 Task: Create List Milestones in Board Email Marketing to Workspace E-commerce. Create List Meetings in Board Newsletter Marketing to Workspace E-commerce. Create List Documentation in Board Market Segmentation and Targeting Planning to Workspace E-commerce
Action: Mouse moved to (95, 314)
Screenshot: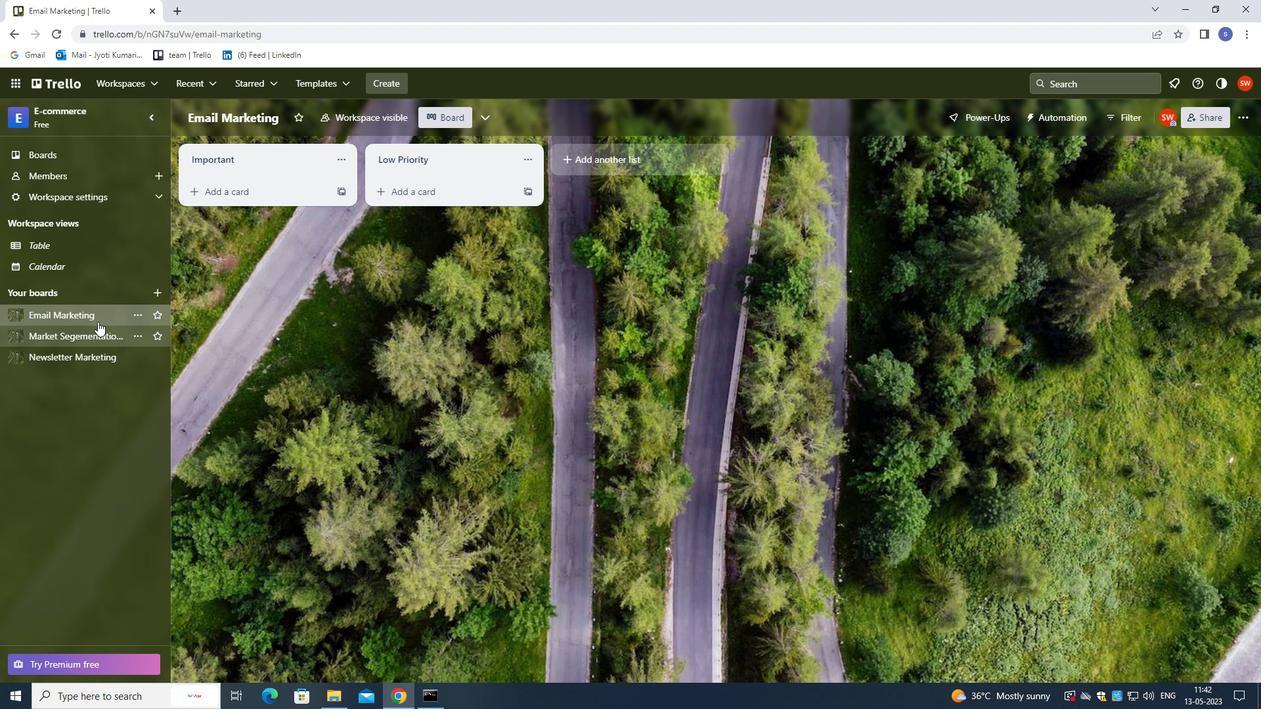 
Action: Mouse pressed left at (95, 314)
Screenshot: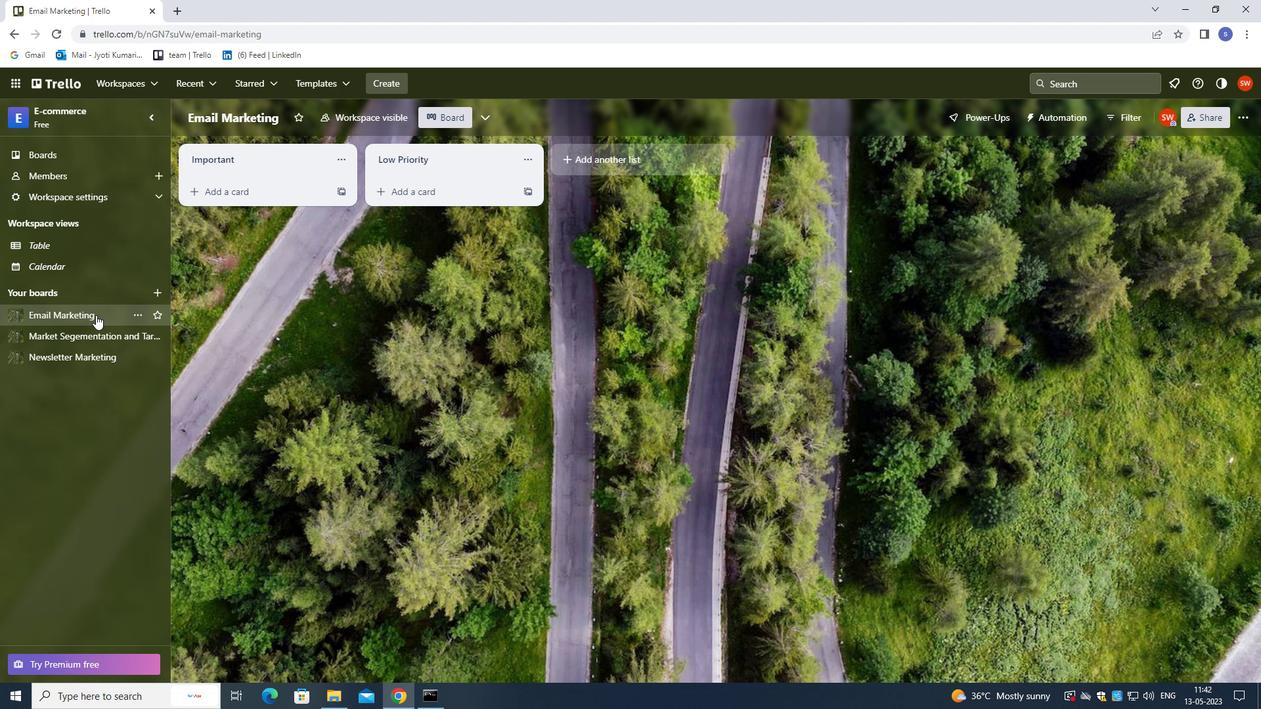 
Action: Mouse moved to (600, 151)
Screenshot: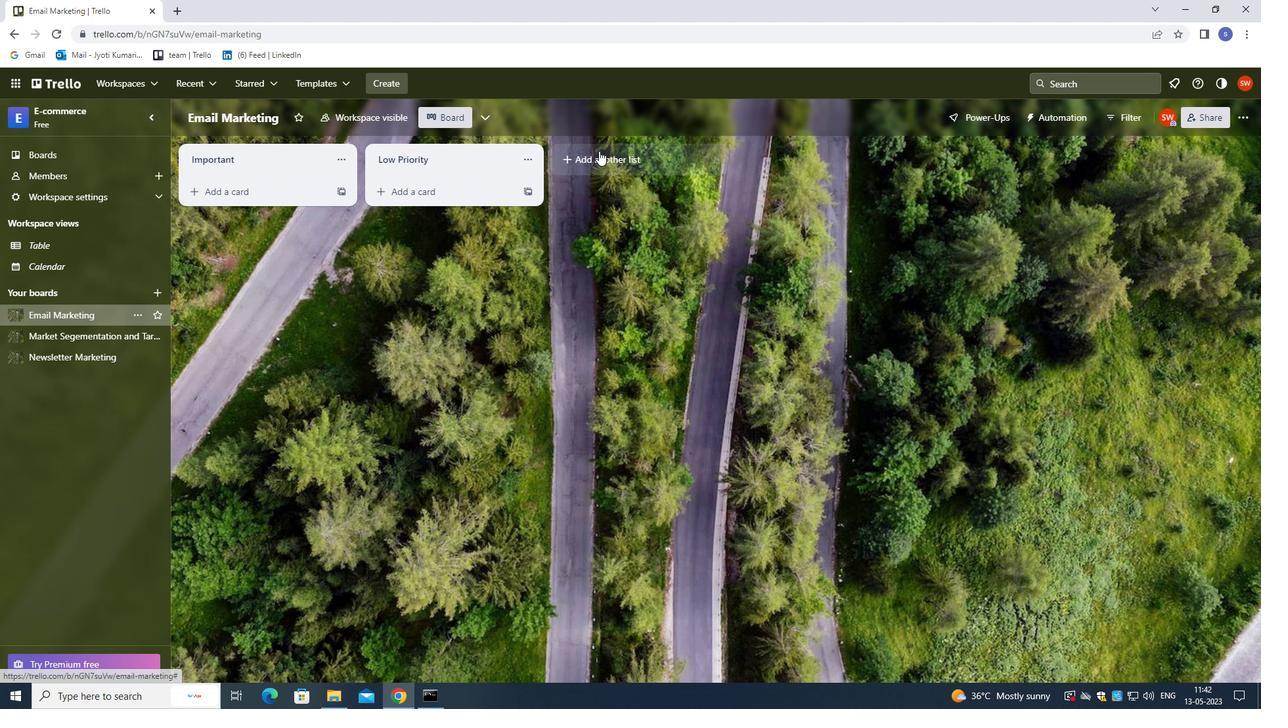 
Action: Mouse pressed left at (600, 151)
Screenshot: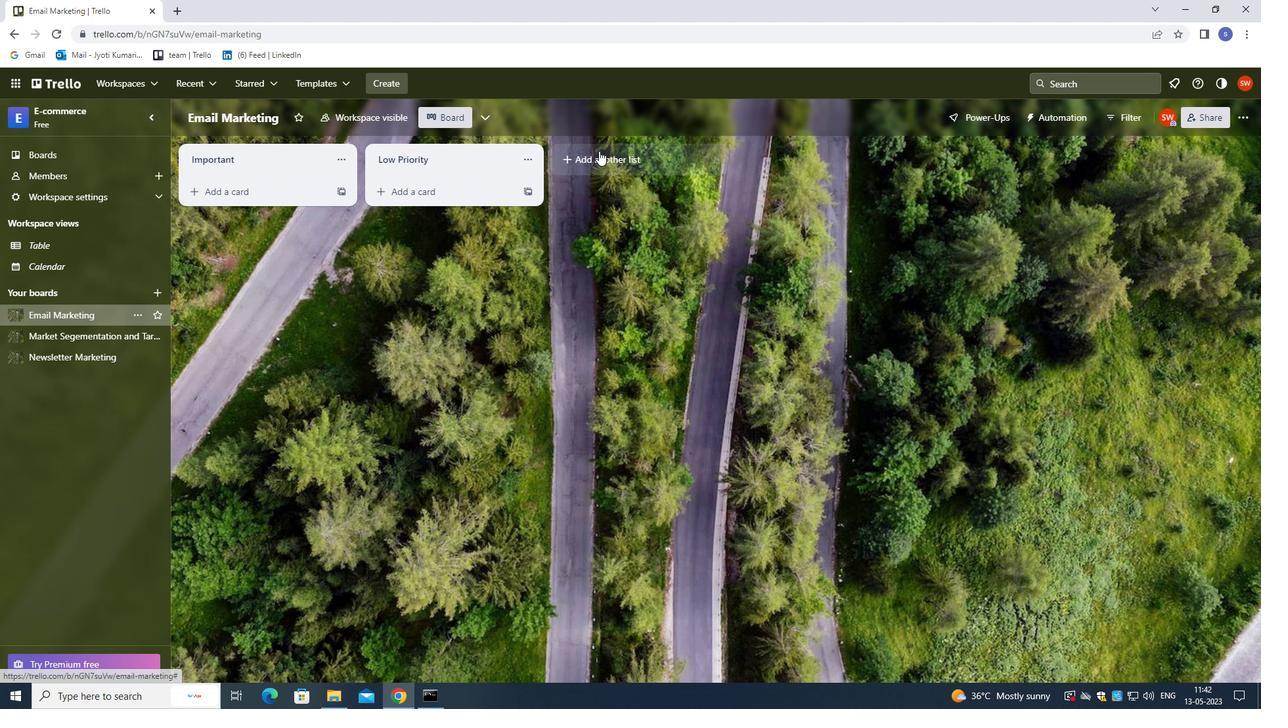 
Action: Mouse moved to (638, 358)
Screenshot: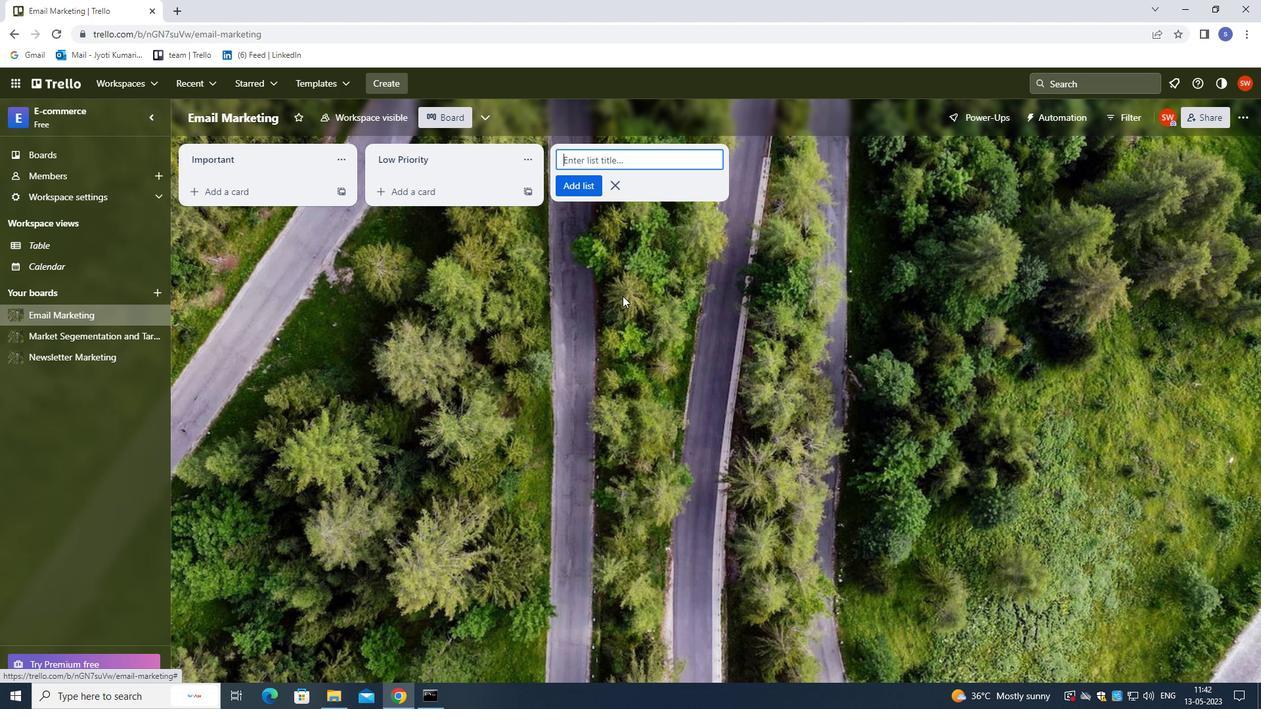 
Action: Key pressed <Key.shift>MILESTONE<Key.enter>
Screenshot: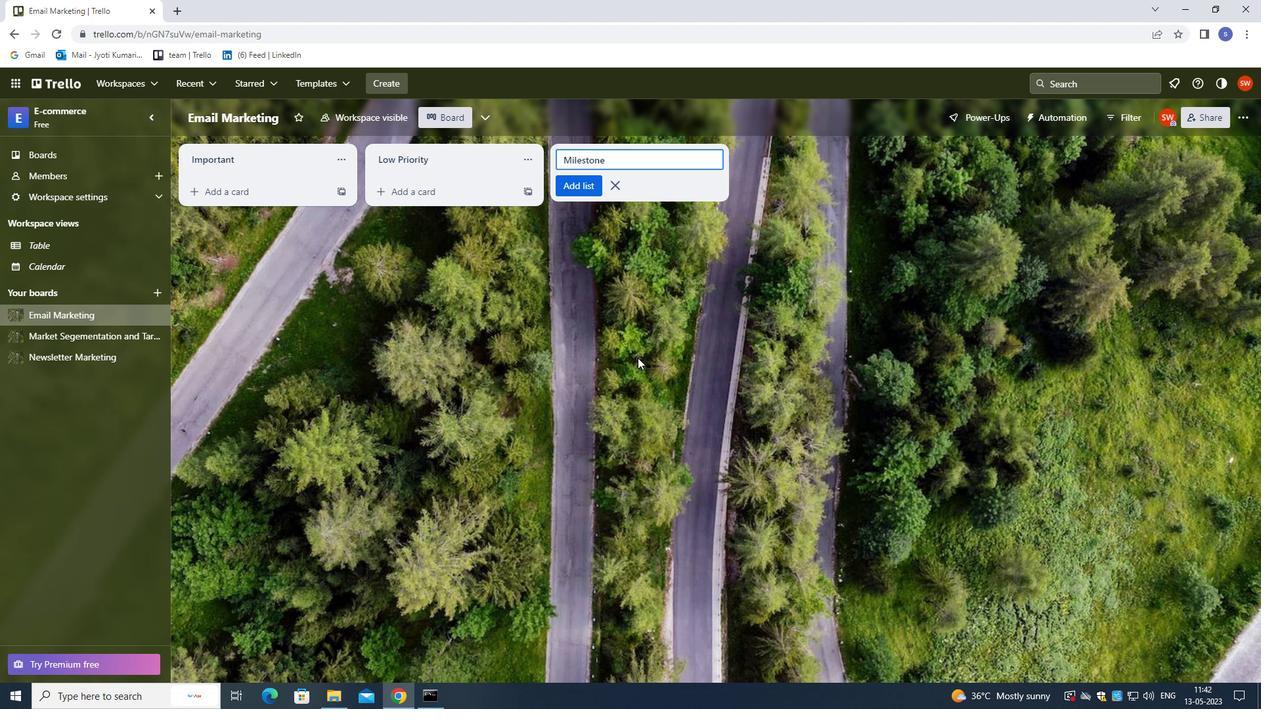 
Action: Mouse moved to (87, 354)
Screenshot: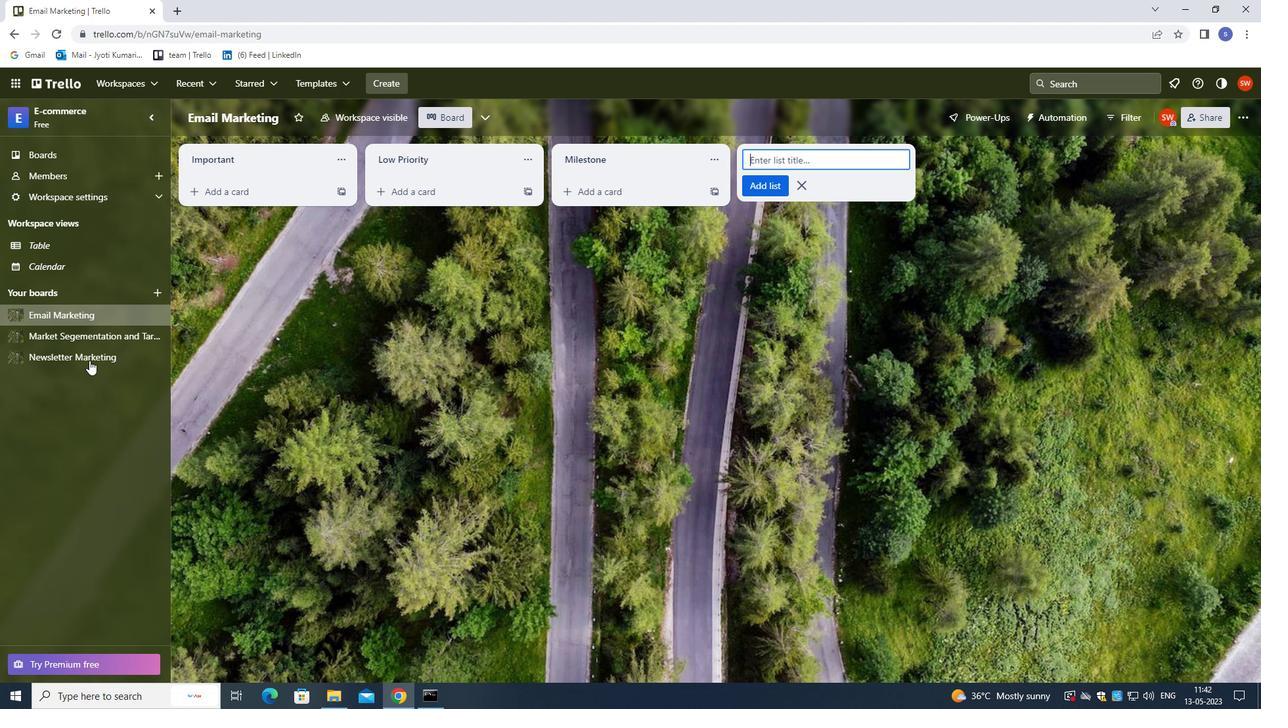 
Action: Mouse pressed left at (87, 354)
Screenshot: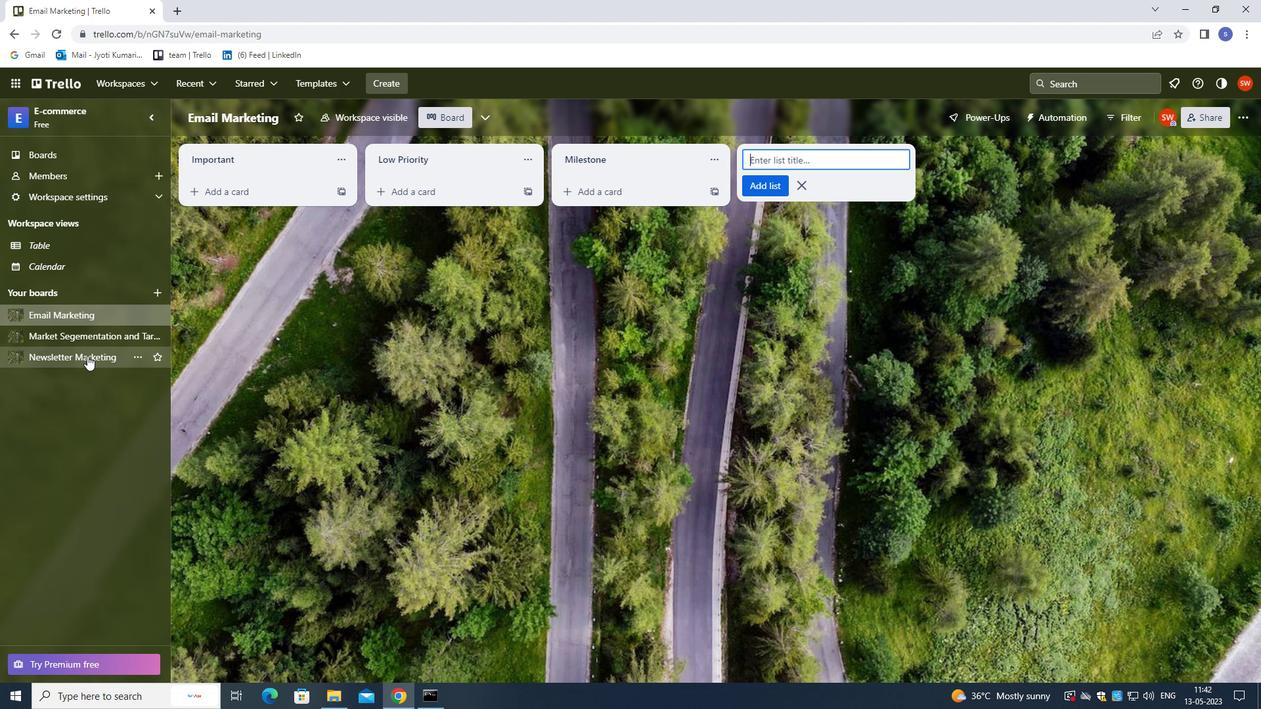 
Action: Mouse moved to (638, 171)
Screenshot: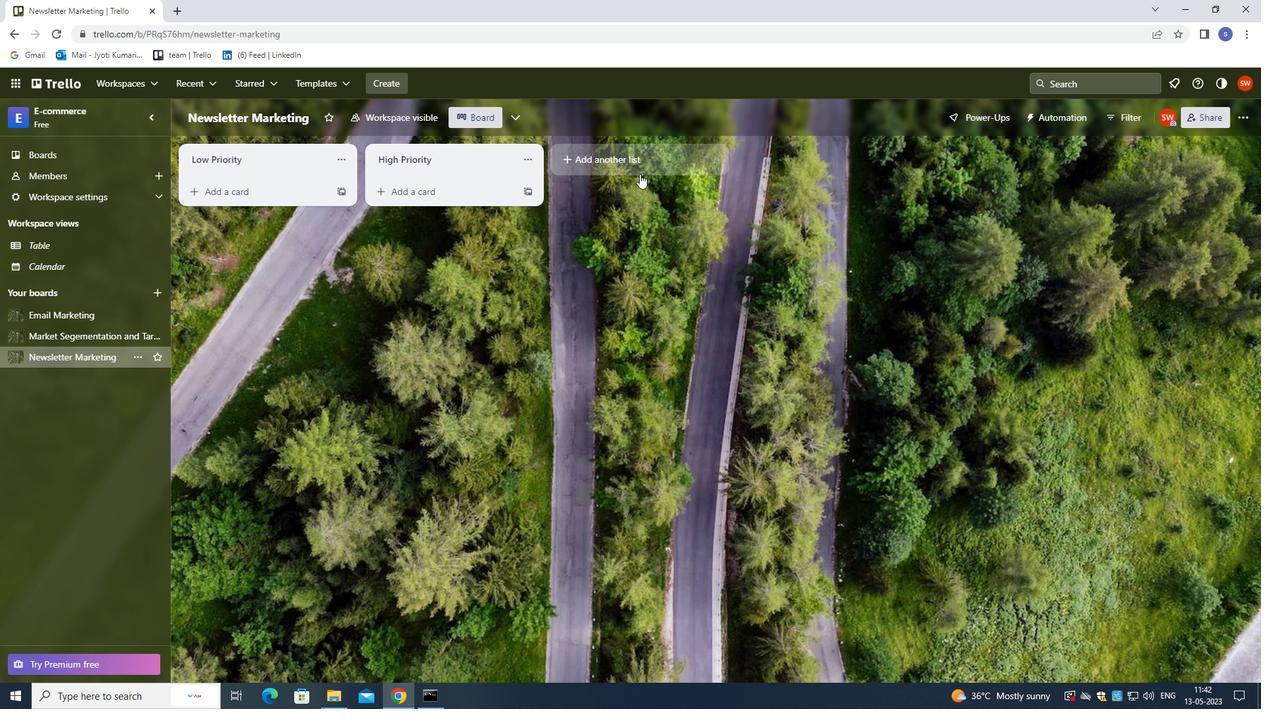
Action: Mouse pressed left at (638, 171)
Screenshot: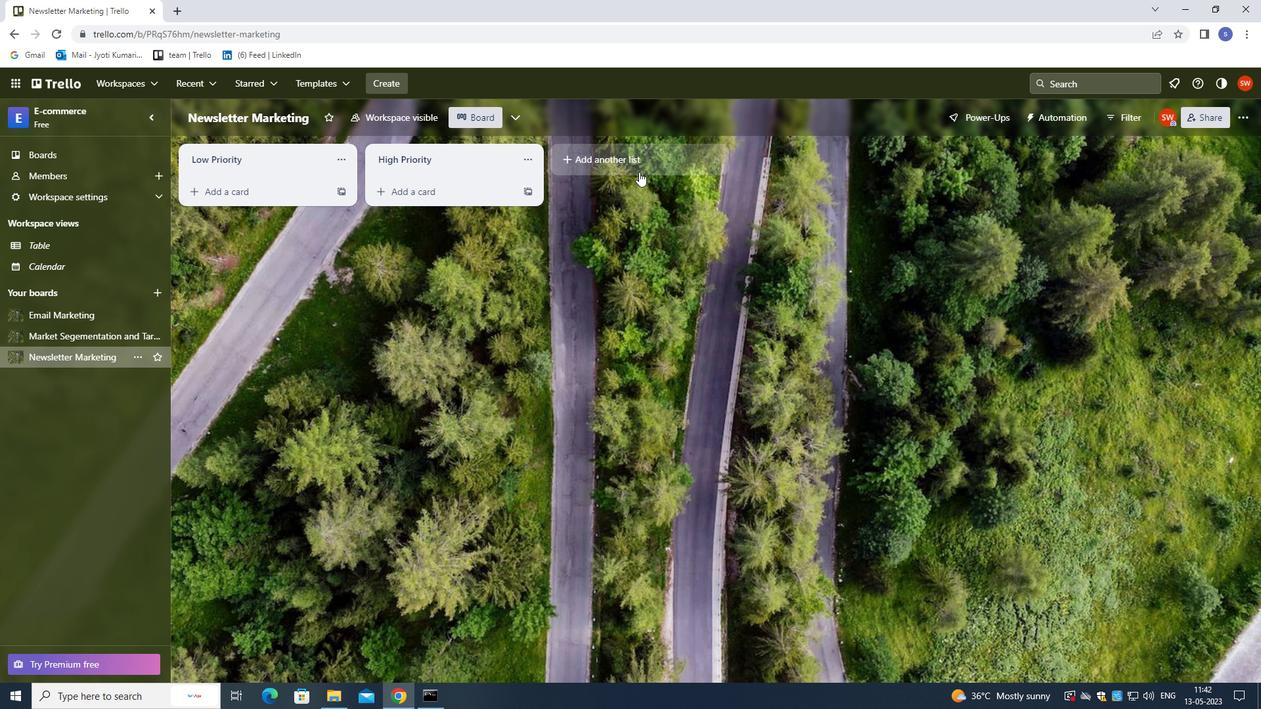 
Action: Mouse moved to (633, 162)
Screenshot: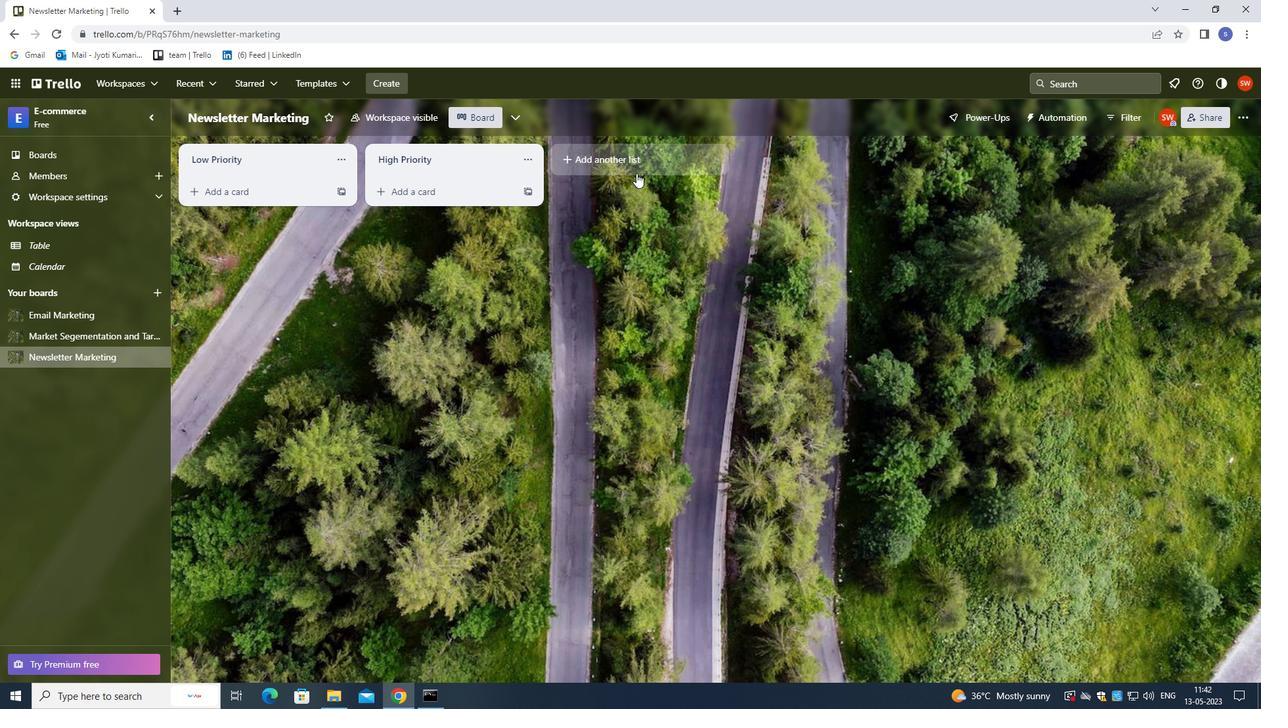 
Action: Mouse pressed left at (633, 162)
Screenshot: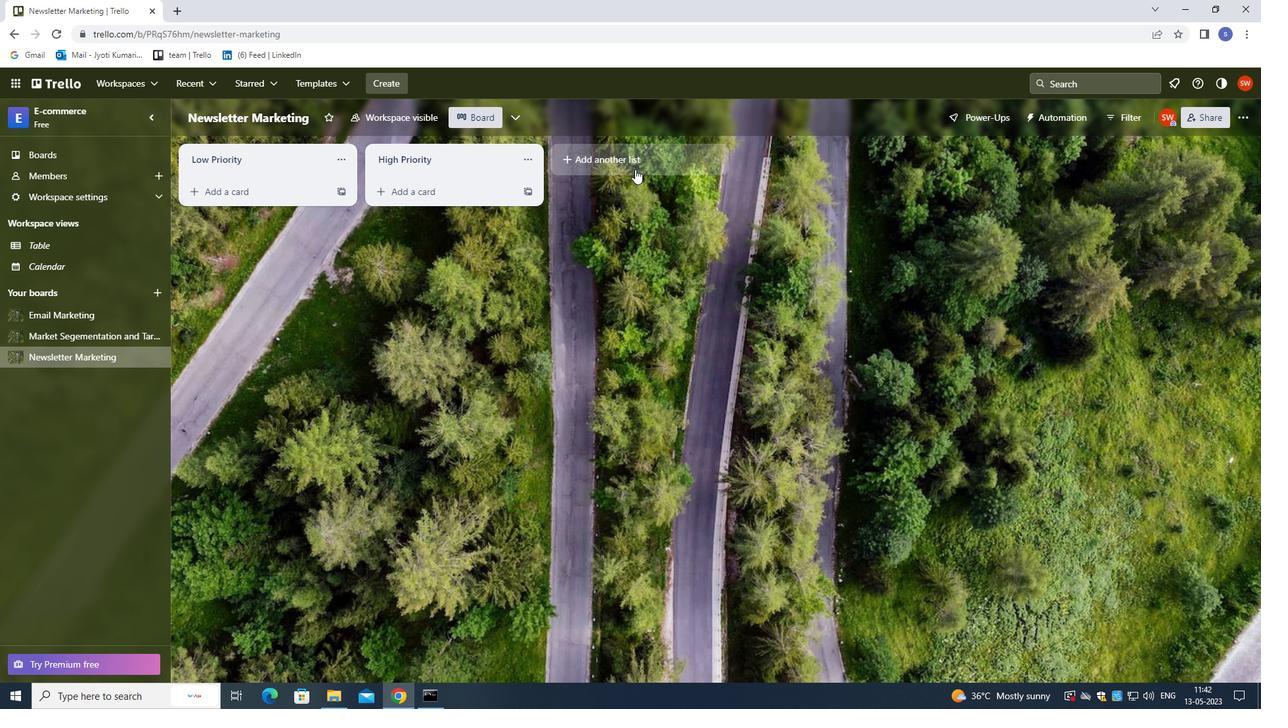
Action: Mouse moved to (694, 356)
Screenshot: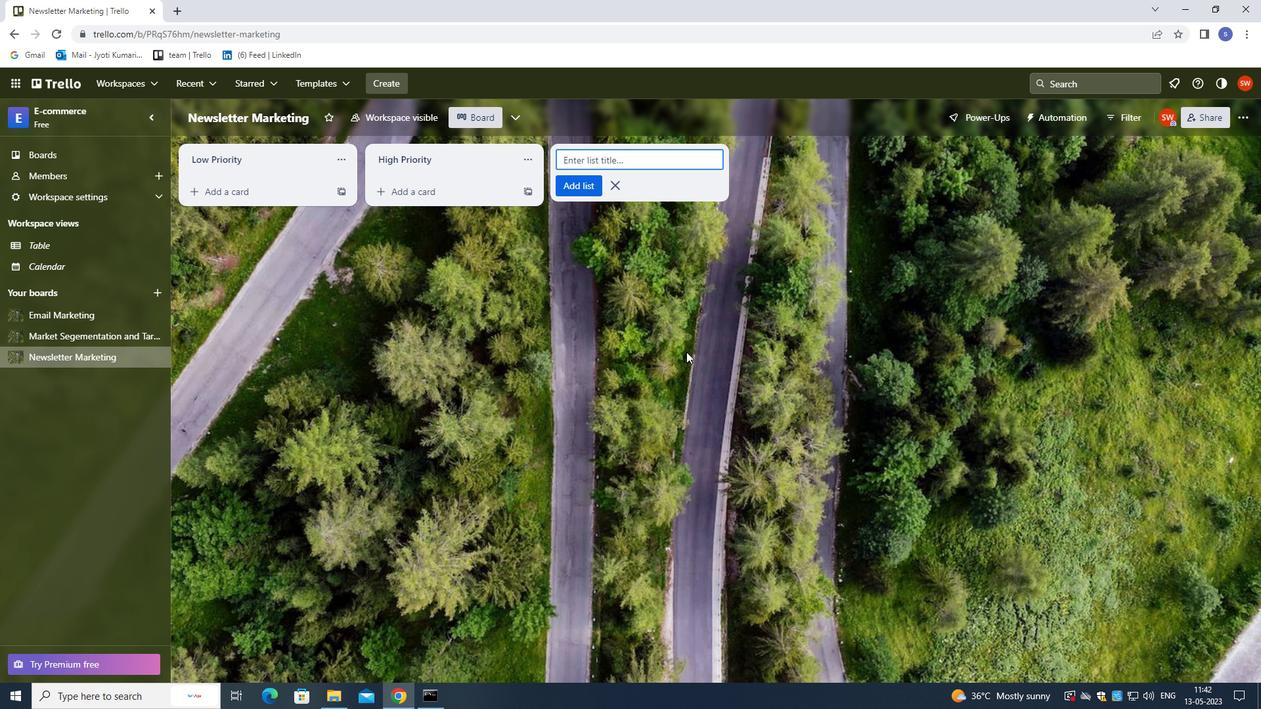 
Action: Key pressed <Key.shift>MEETINGS<Key.enter>
Screenshot: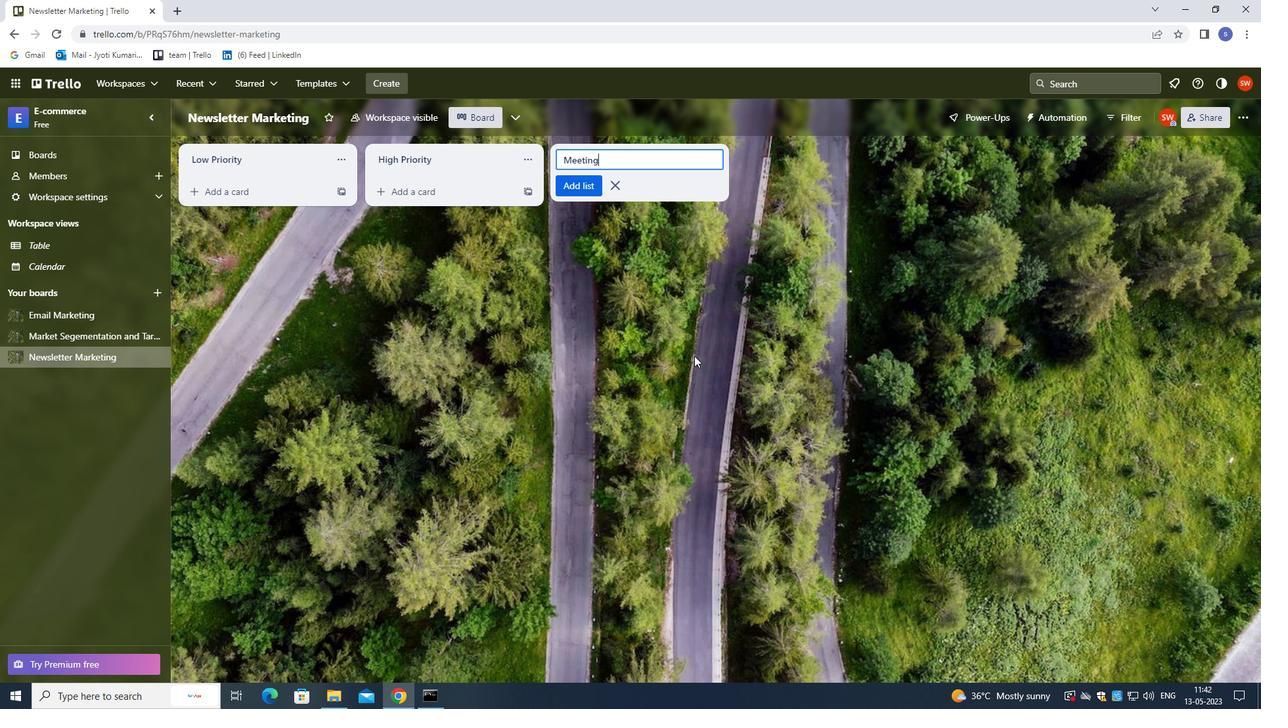 
Action: Mouse moved to (86, 329)
Screenshot: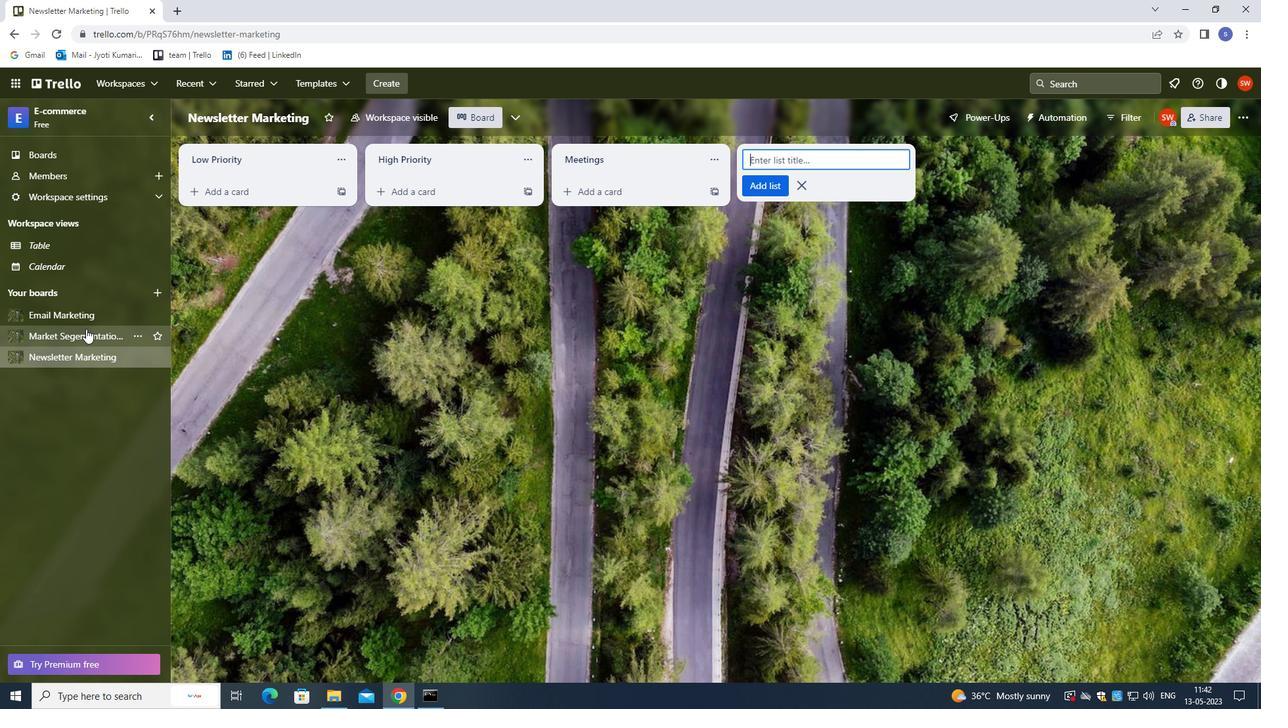 
Action: Mouse pressed left at (86, 329)
Screenshot: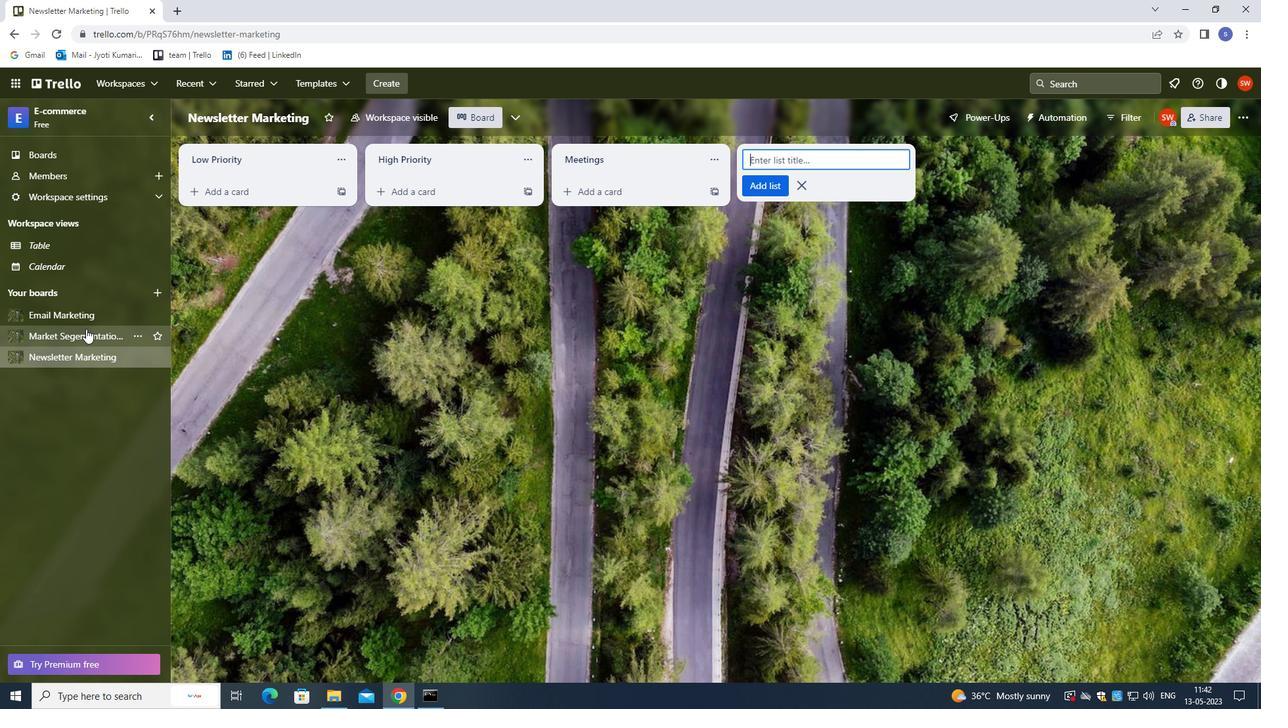 
Action: Mouse moved to (598, 163)
Screenshot: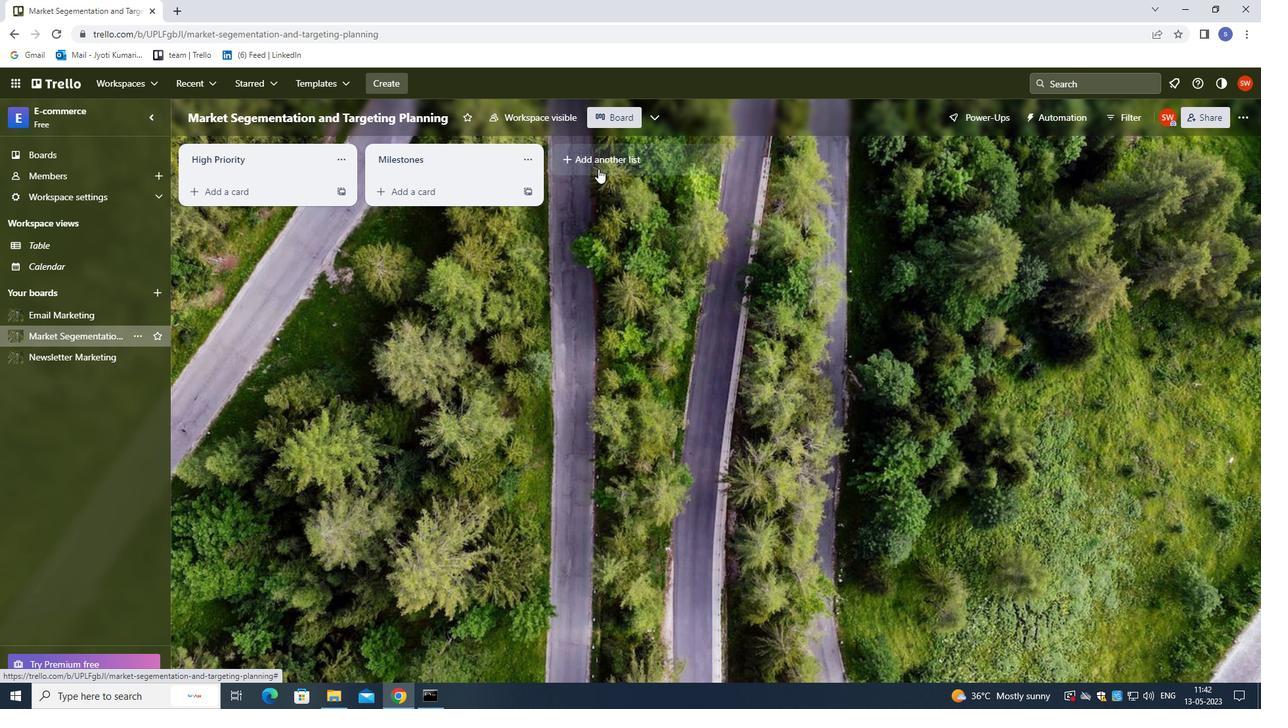 
Action: Mouse pressed left at (598, 163)
Screenshot: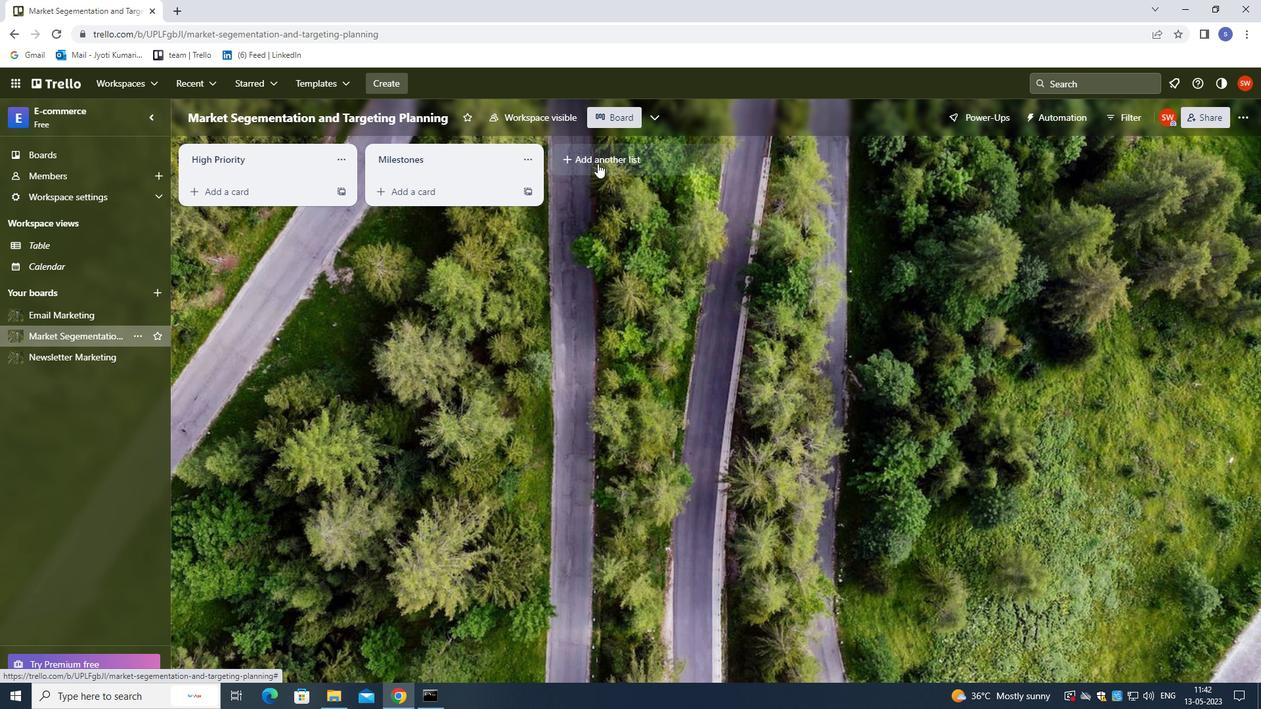 
Action: Mouse moved to (696, 431)
Screenshot: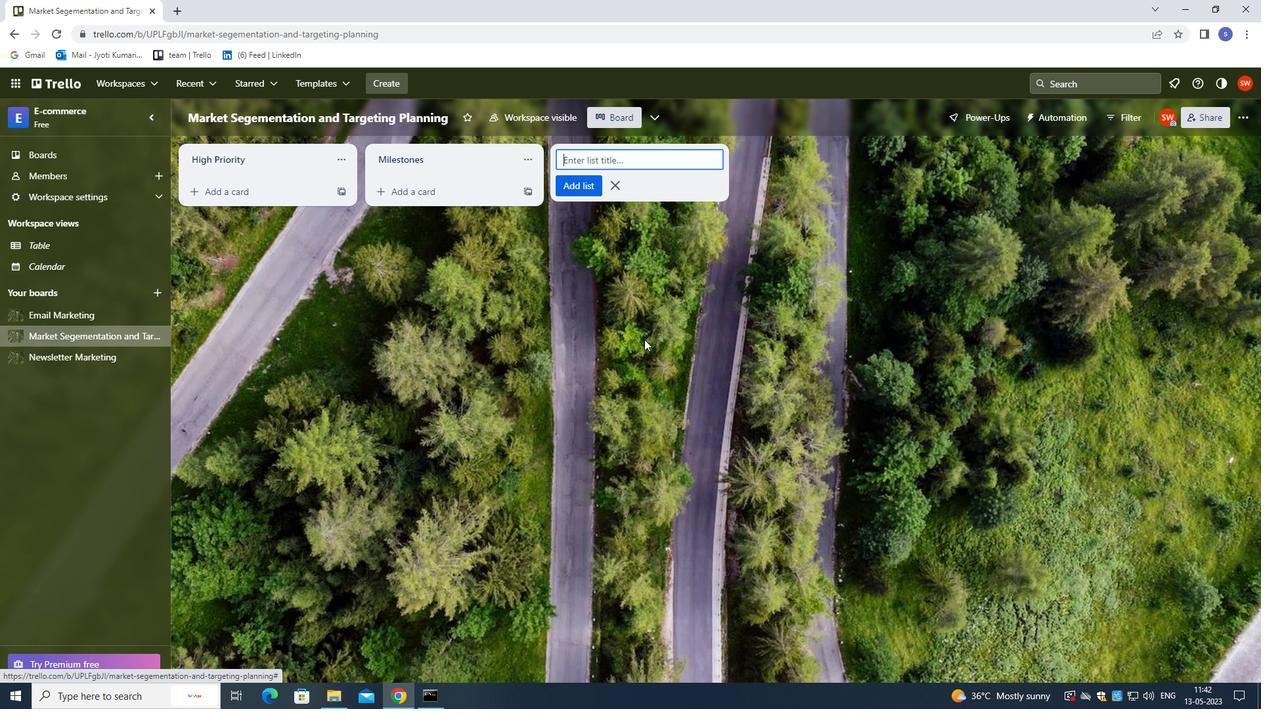 
Action: Key pressed <Key.shift>DOCUMENTATION<Key.enter>
Screenshot: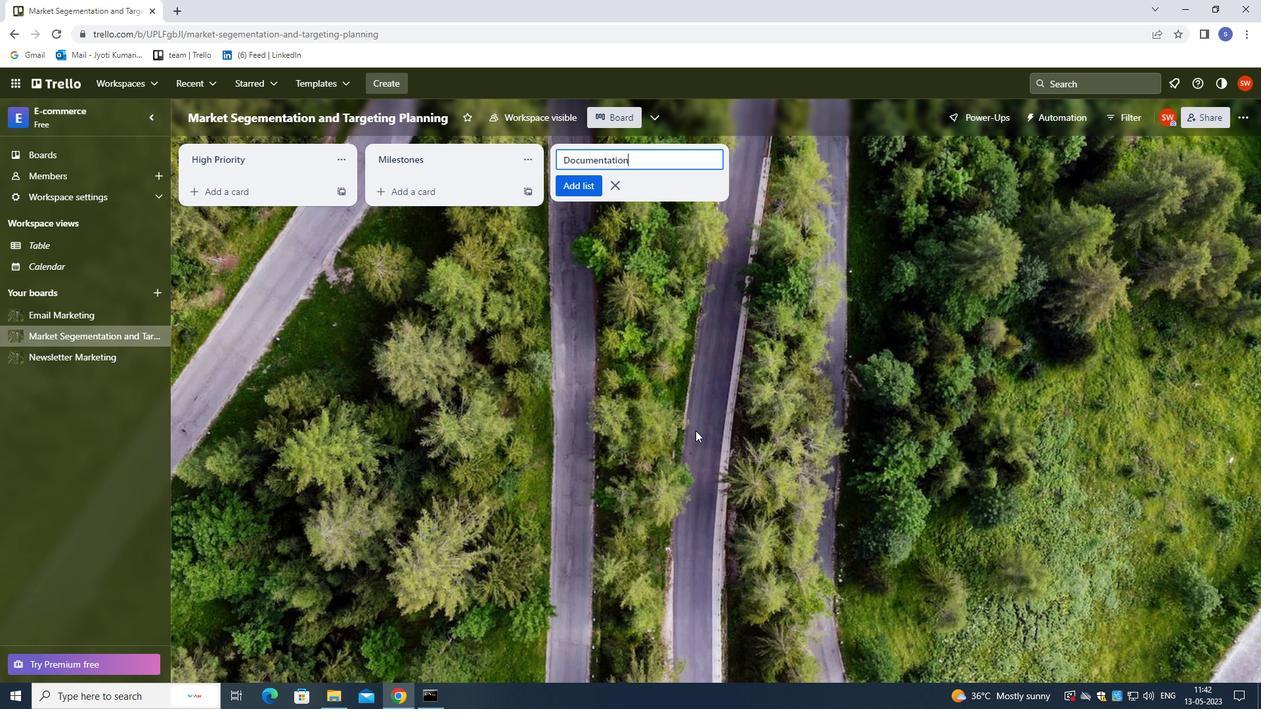 
Action: Mouse moved to (618, 485)
Screenshot: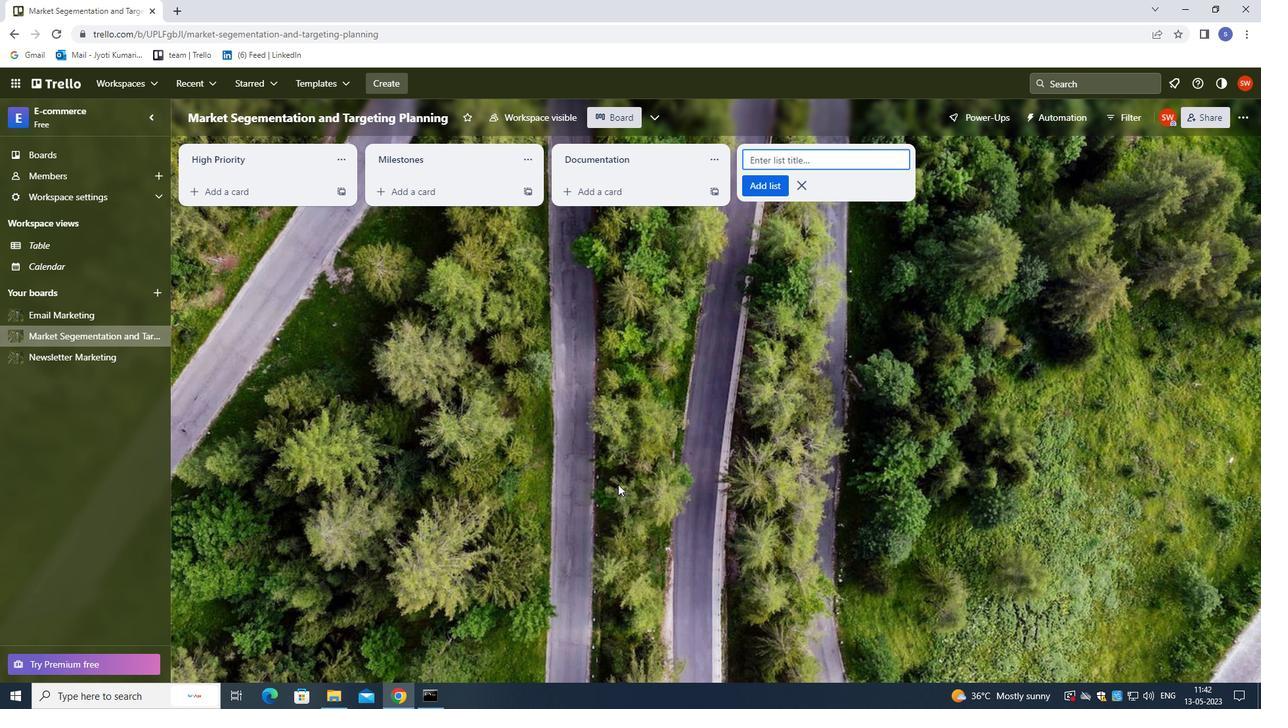 
